 Task: Create a section Feature Flurry and in the section, add a milestone Natural Language Processing Integration in the project ZillaTech.
Action: Mouse moved to (41, 549)
Screenshot: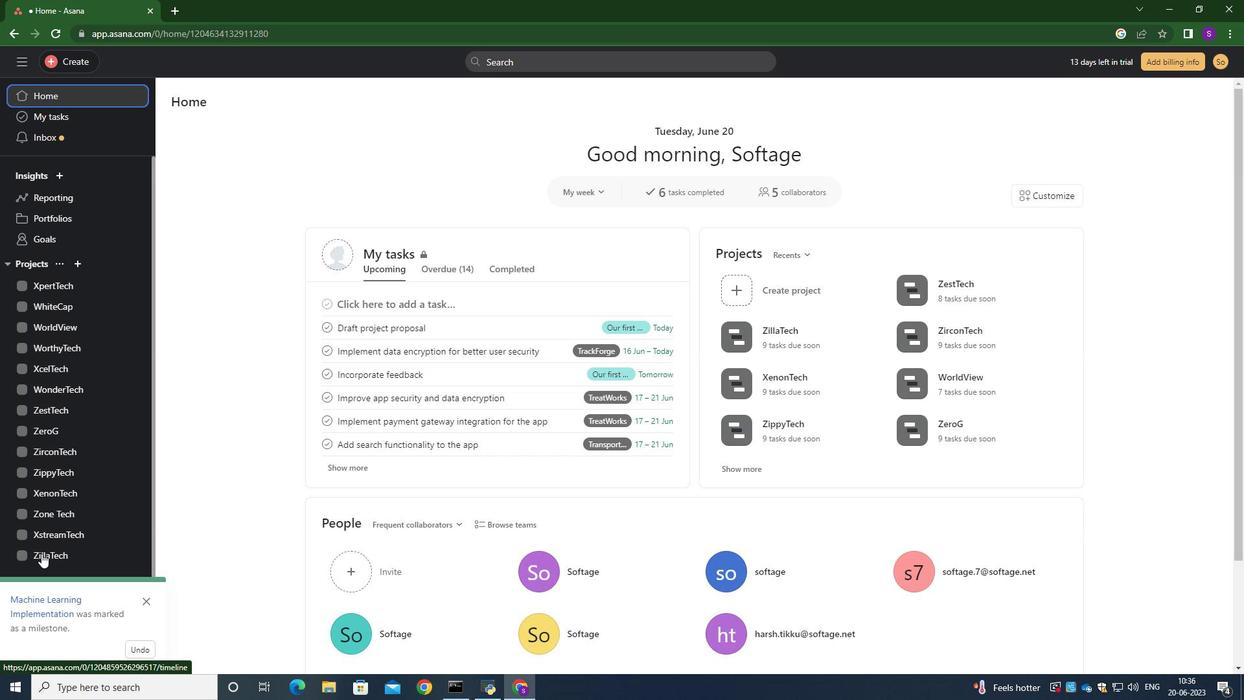 
Action: Mouse pressed left at (41, 549)
Screenshot: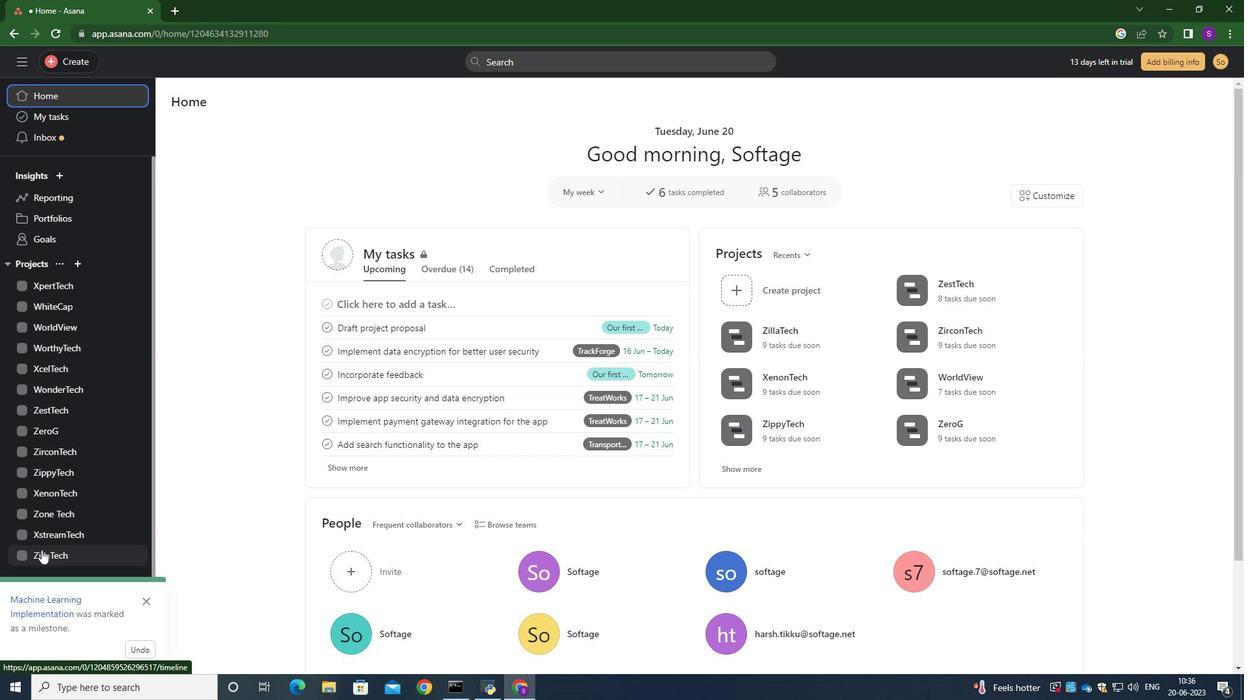 
Action: Mouse moved to (213, 650)
Screenshot: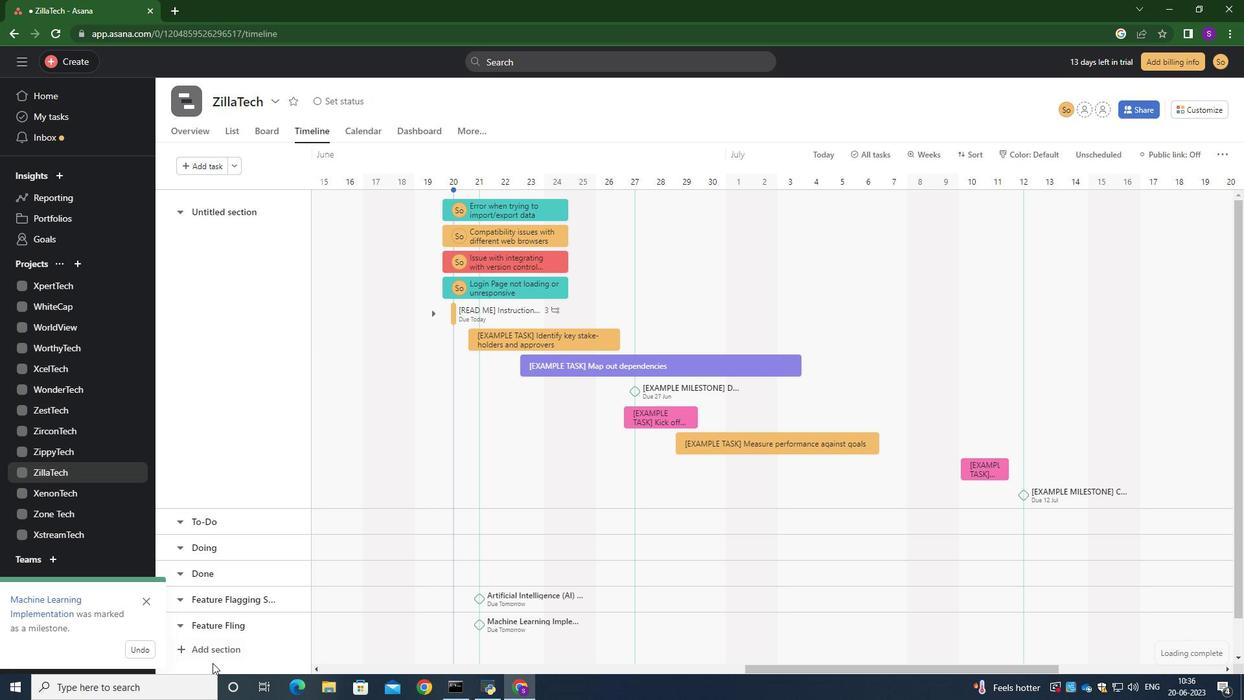 
Action: Mouse pressed left at (213, 650)
Screenshot: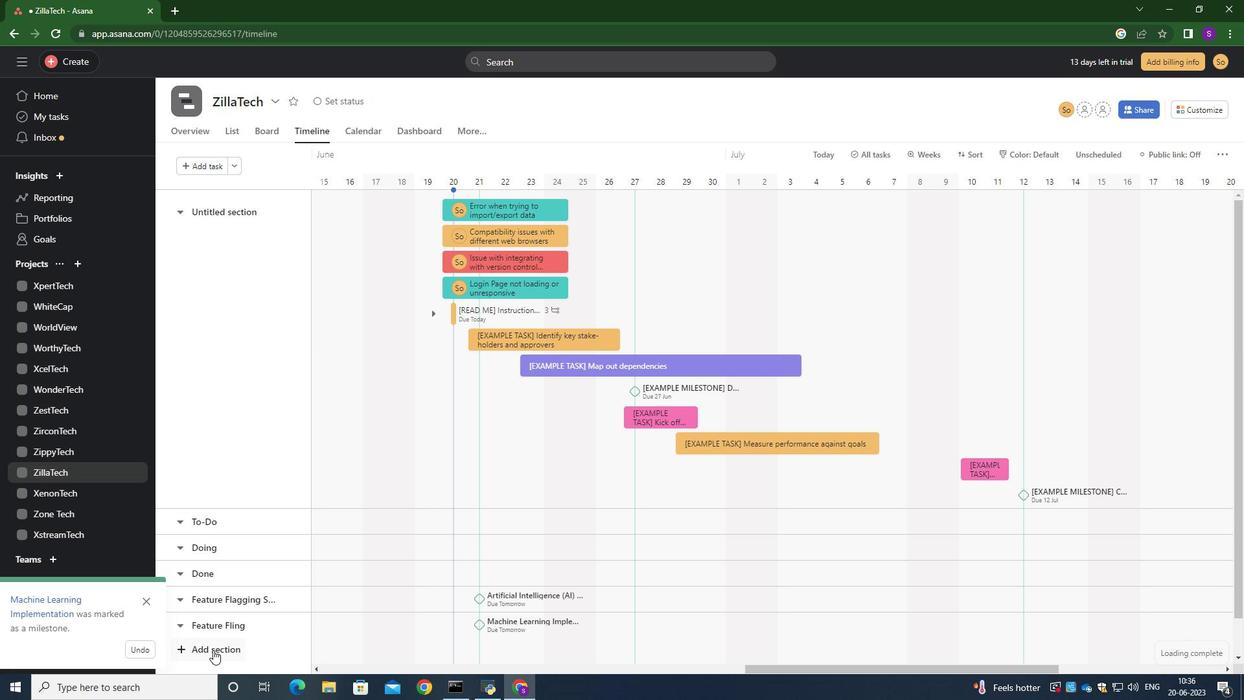 
Action: Mouse moved to (259, 611)
Screenshot: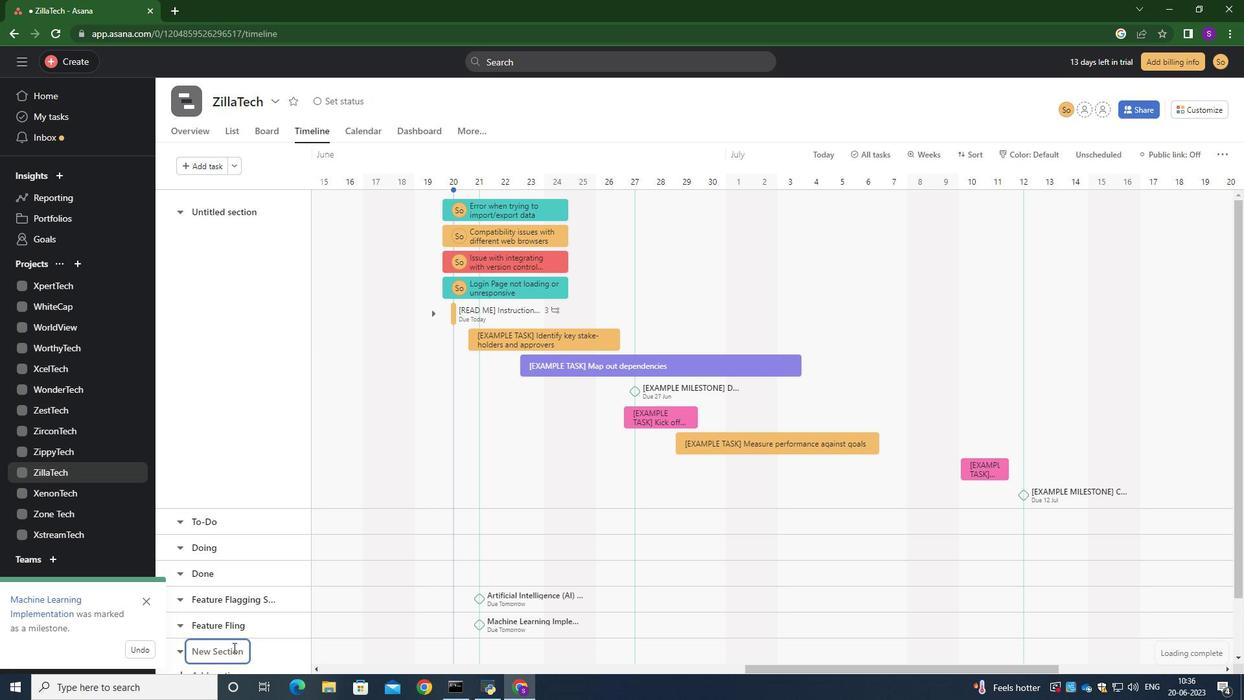 
Action: Mouse scrolled (259, 610) with delta (0, 0)
Screenshot: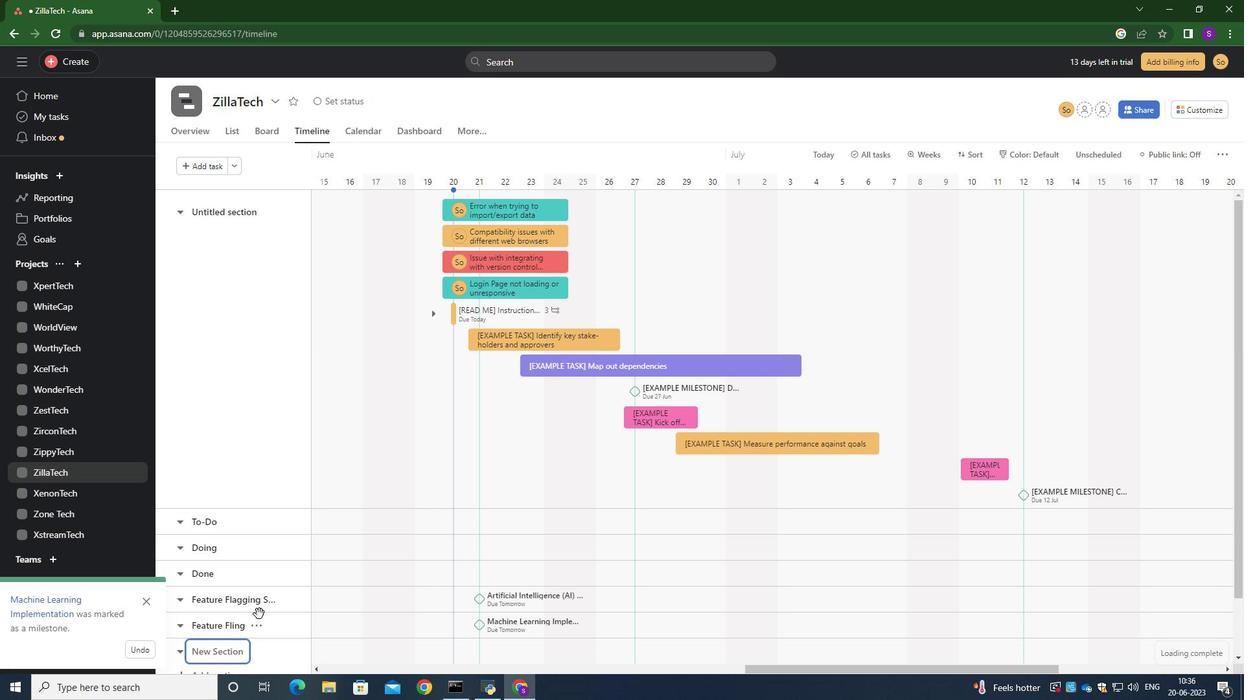 
Action: Mouse scrolled (259, 610) with delta (0, 0)
Screenshot: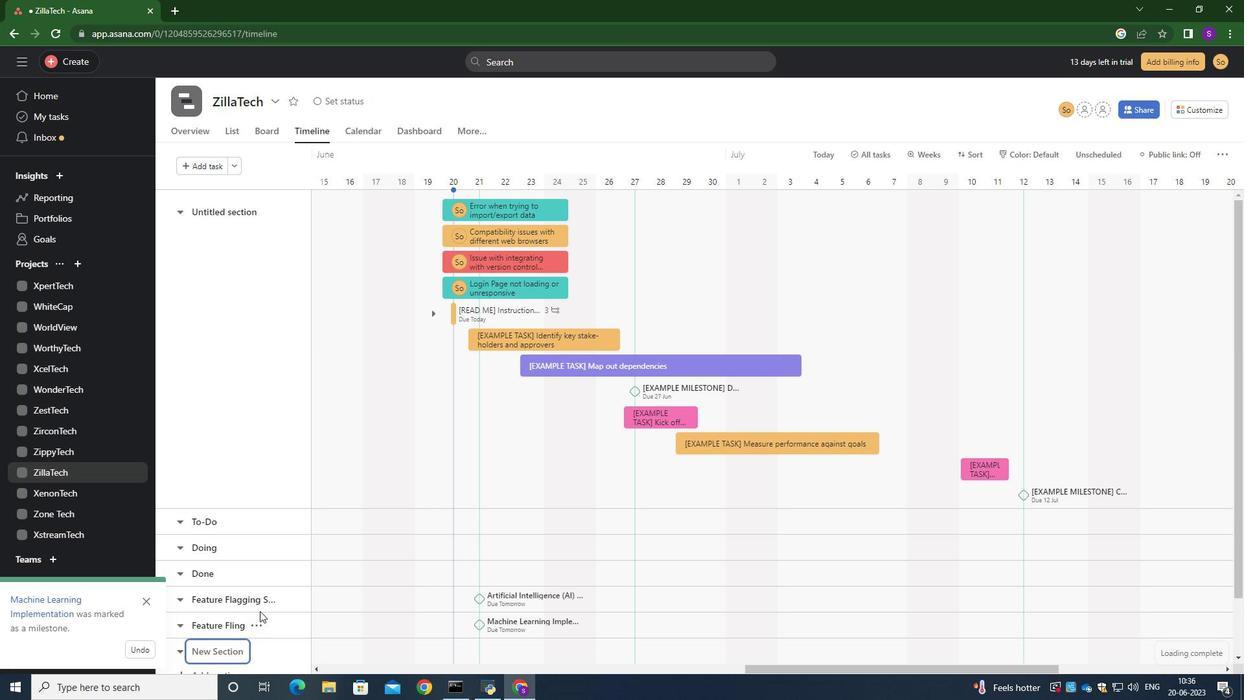 
Action: Mouse scrolled (259, 610) with delta (0, 0)
Screenshot: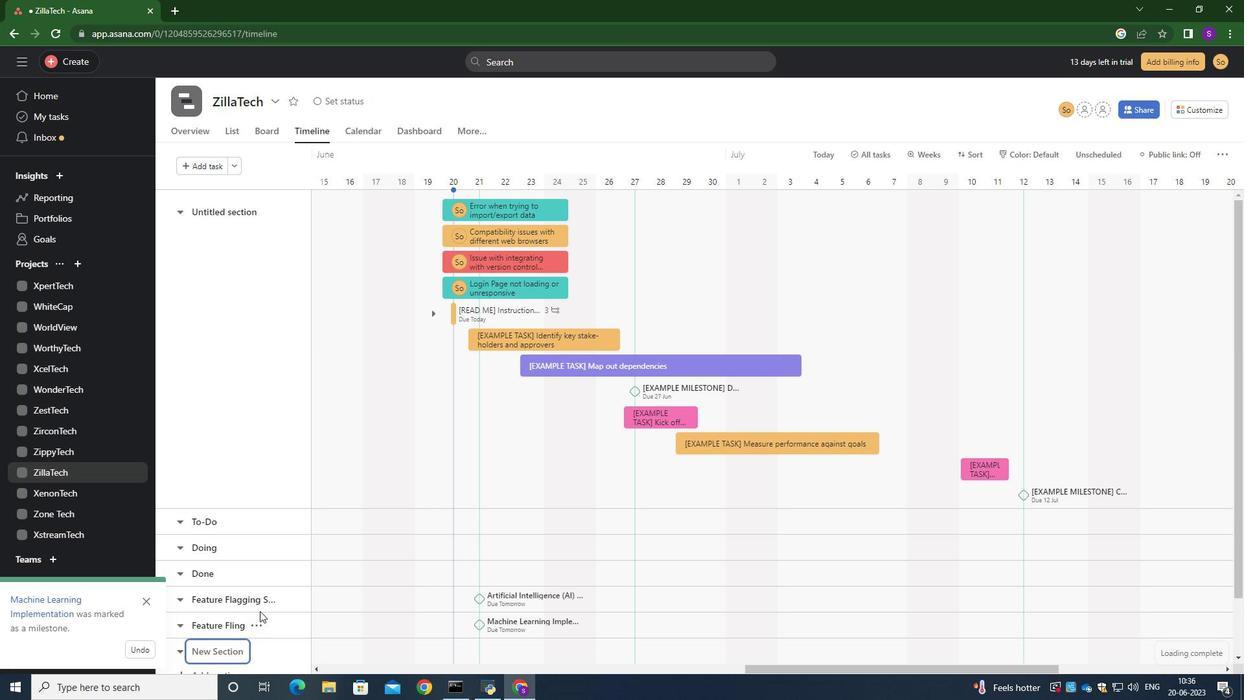 
Action: Mouse moved to (221, 585)
Screenshot: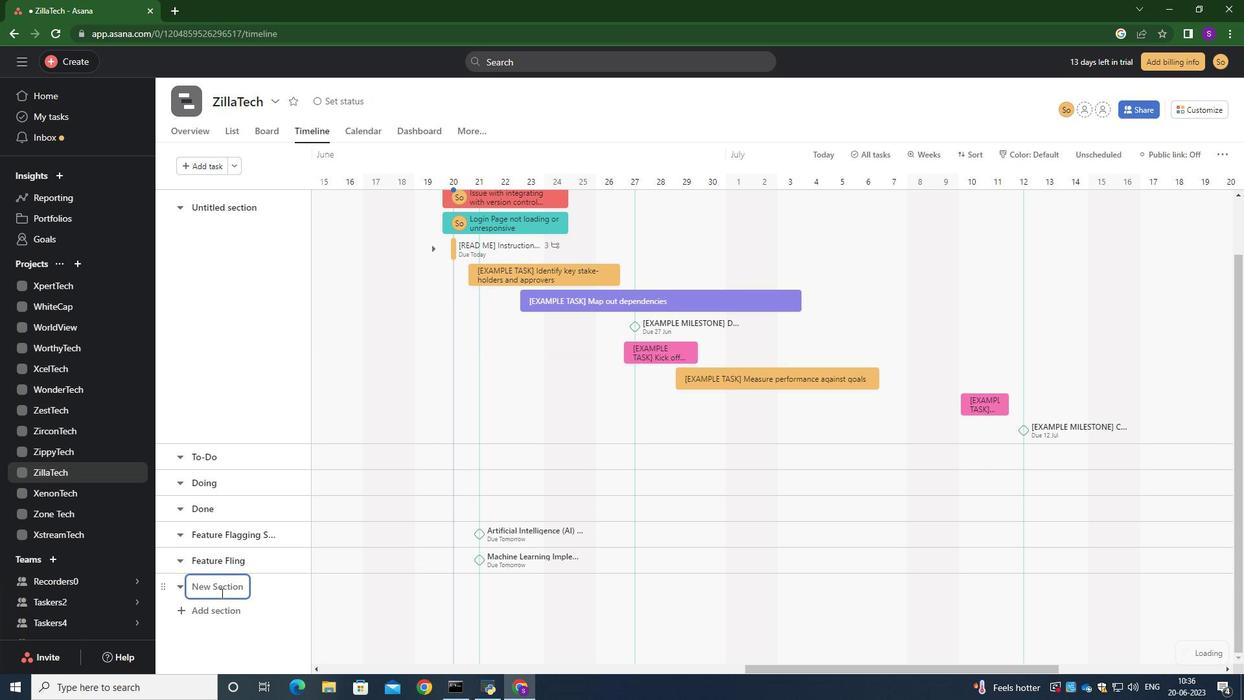 
Action: Key pressed <Key.caps_lock>F<Key.caps_lock>eature<Key.space><Key.caps_lock>F<Key.caps_lock>lurry<Key.enter>
Screenshot: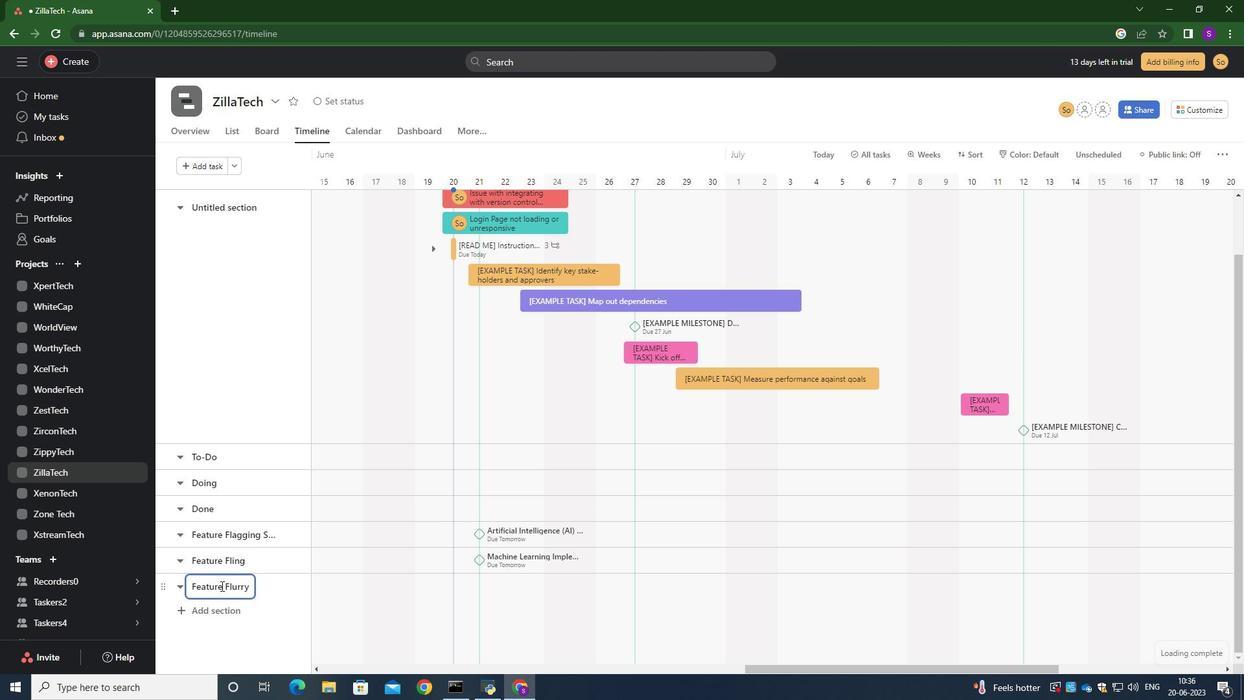 
Action: Mouse moved to (348, 591)
Screenshot: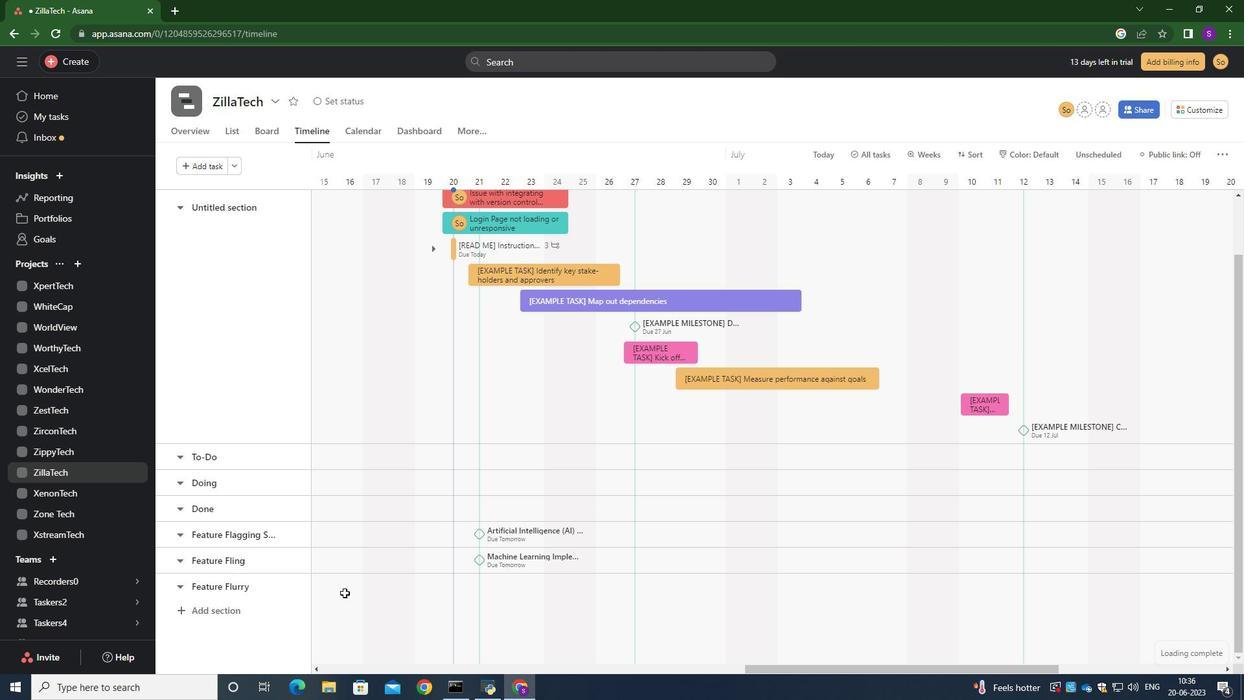 
Action: Mouse pressed left at (348, 591)
Screenshot: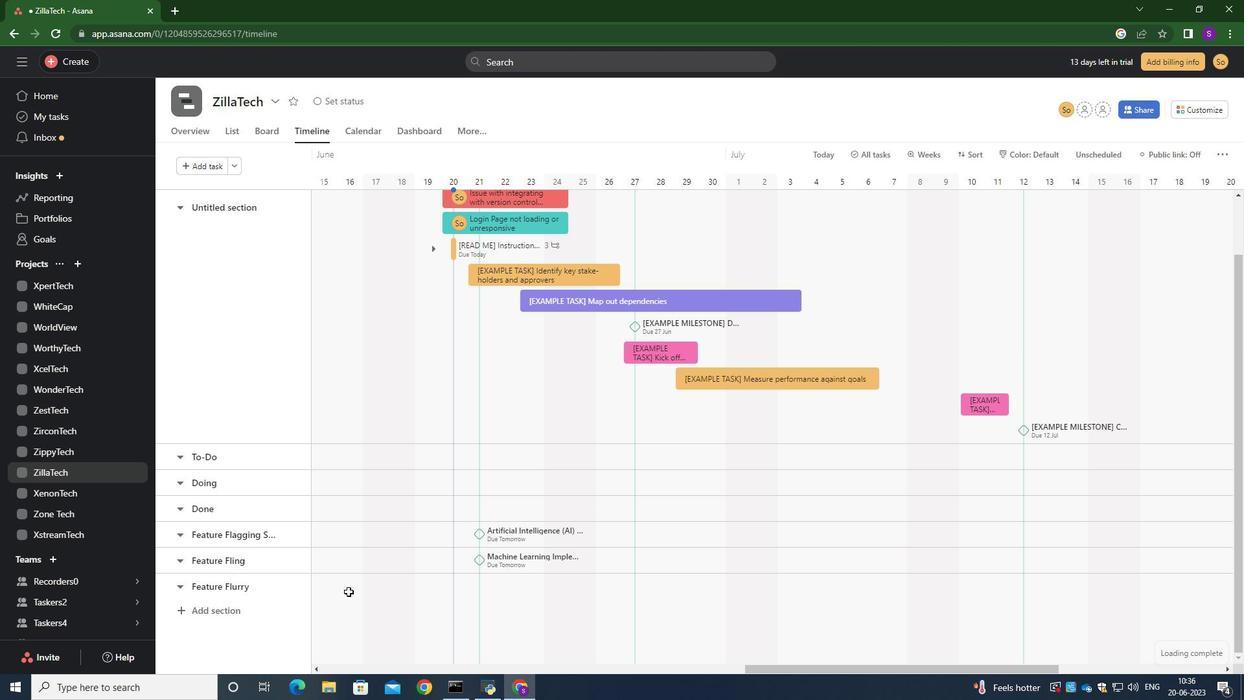 
Action: Key pressed <Key.caps_lock>N<Key.caps_lock>atural<Key.space>l<Key.caps_lock><Key.backspace>L<Key.caps_lock>anguage<Key.space><Key.caps_lock>P<Key.caps_lock>rocessing<Key.space><Key.caps_lock>I<Key.caps_lock>ntegration<Key.enter>
Screenshot: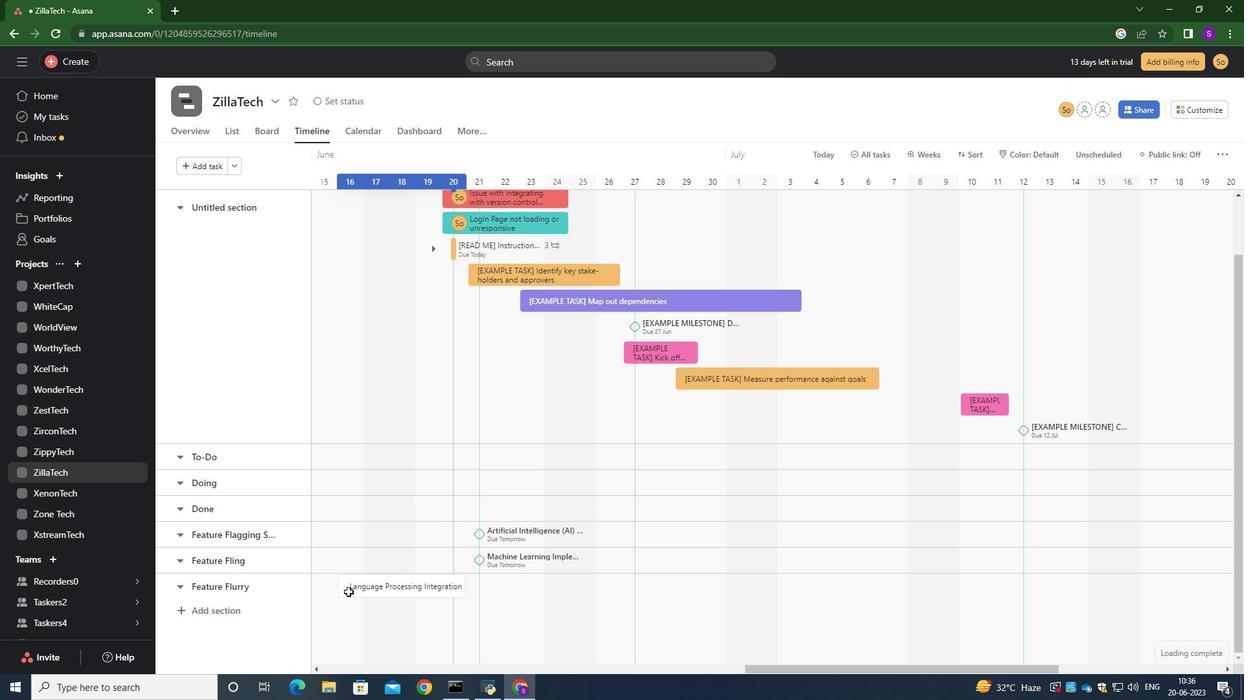 
Action: Mouse moved to (385, 586)
Screenshot: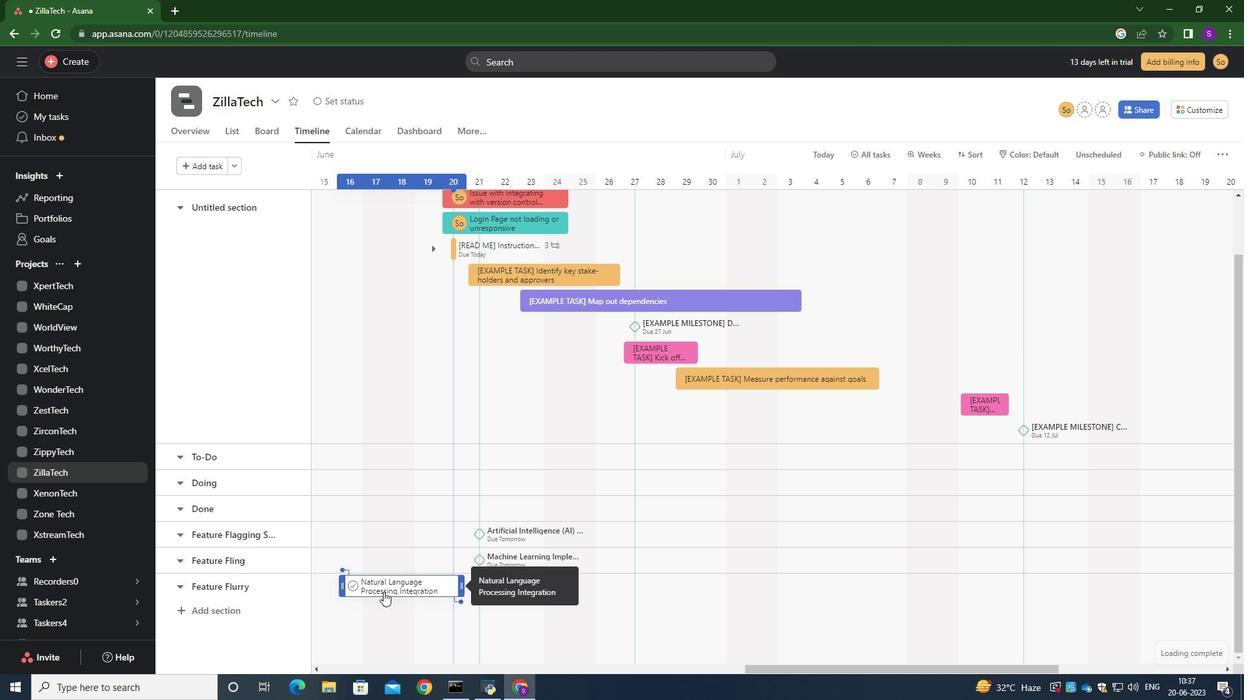 
Action: Mouse pressed right at (385, 586)
Screenshot: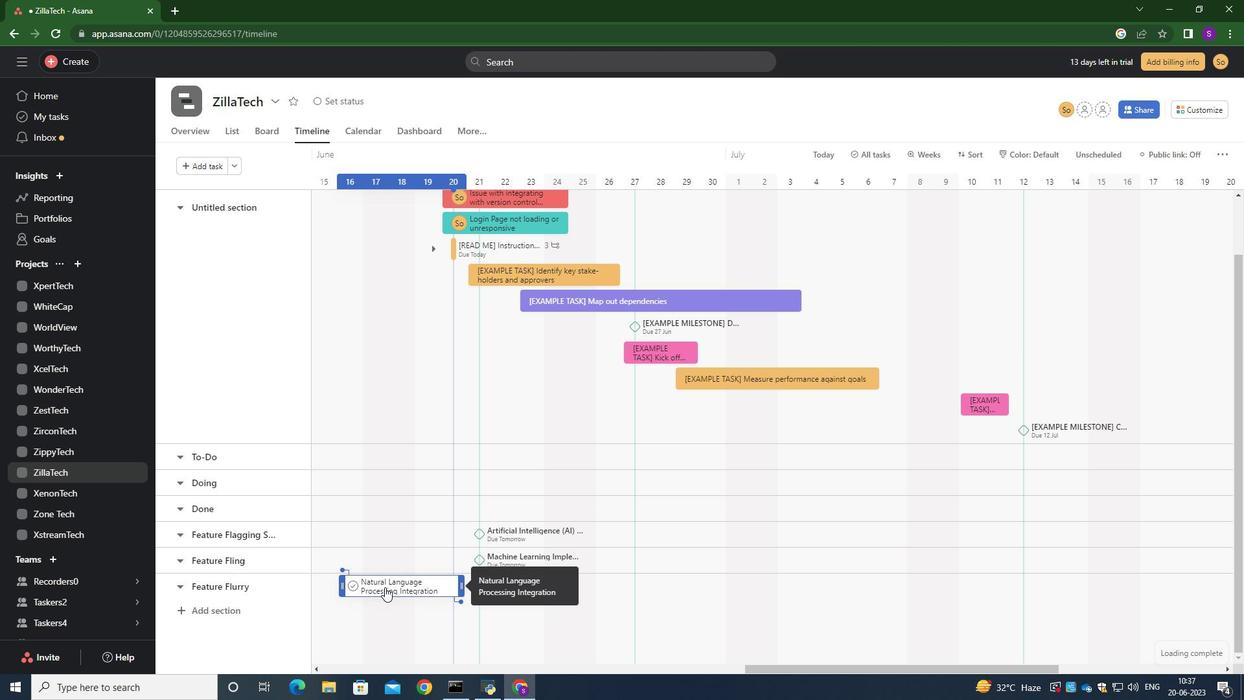 
Action: Mouse moved to (447, 523)
Screenshot: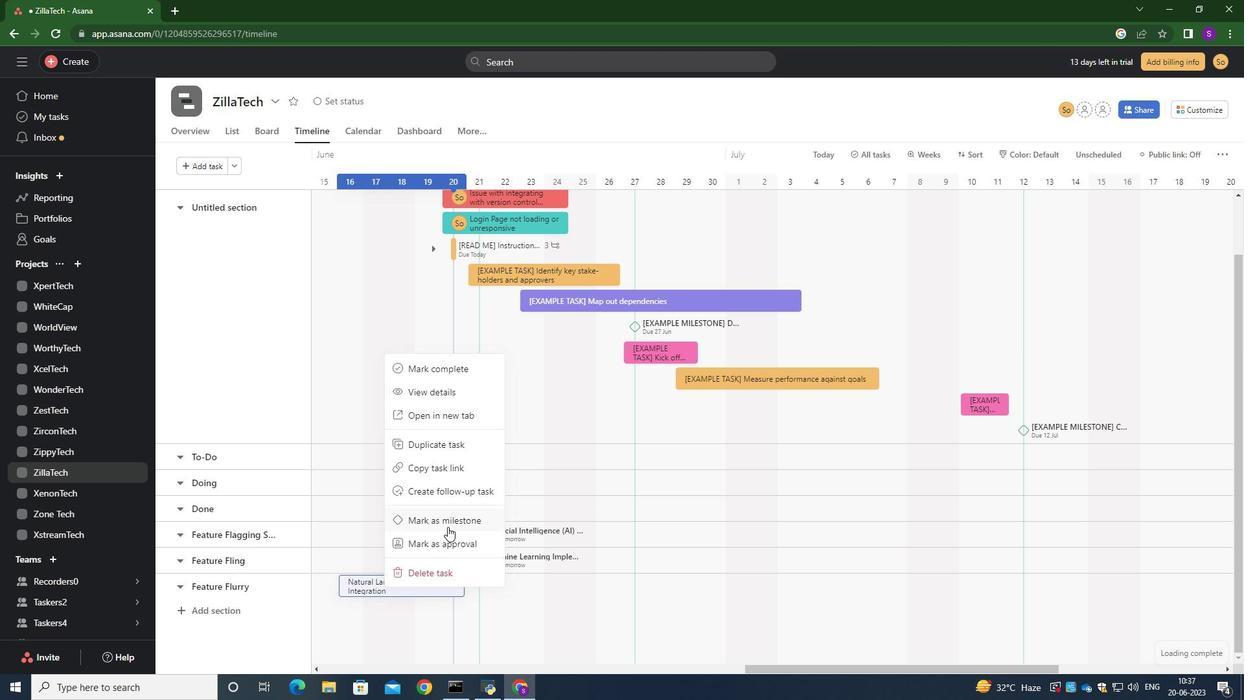
Action: Mouse pressed left at (447, 523)
Screenshot: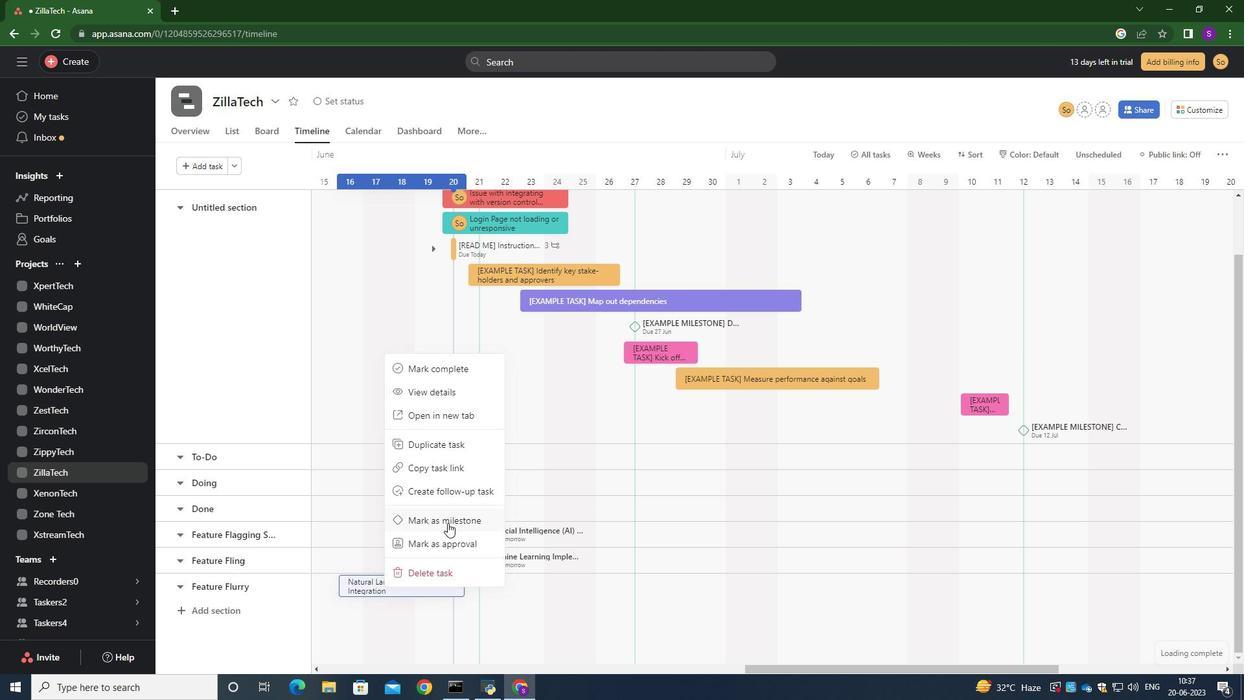 
Action: Mouse moved to (437, 505)
Screenshot: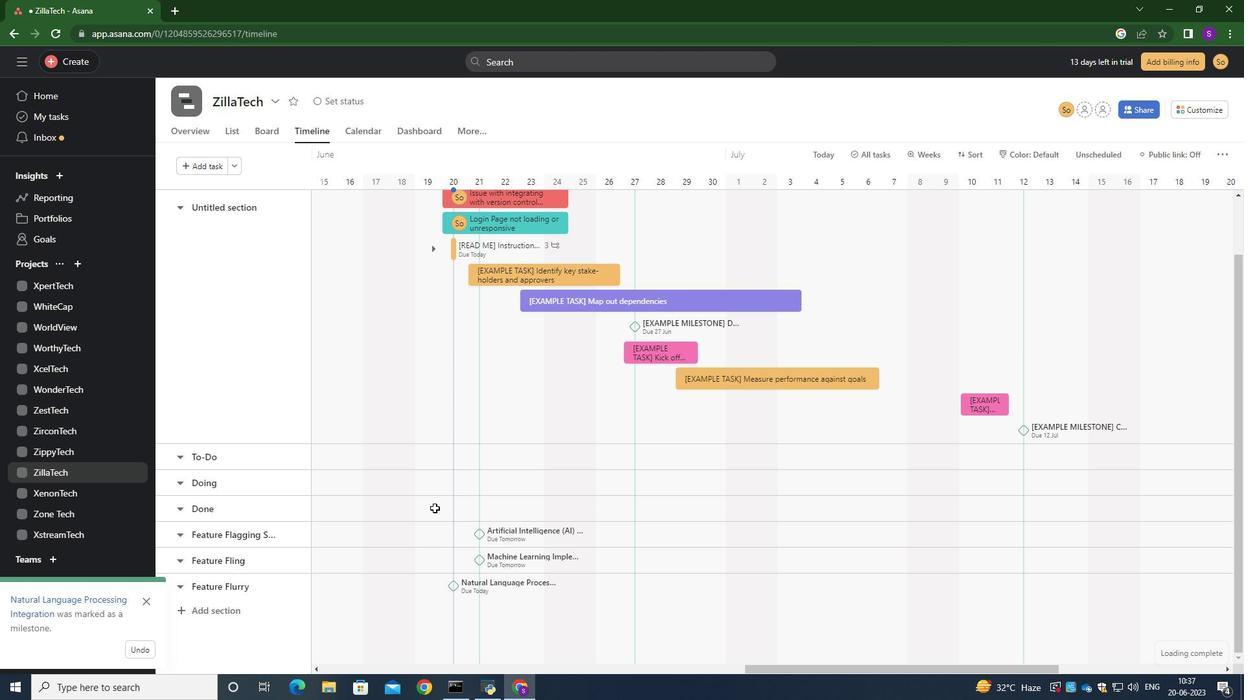 
